 Task: Select the option "Only Workspace admins" in board creation restrictions.
Action: Mouse moved to (103, 179)
Screenshot: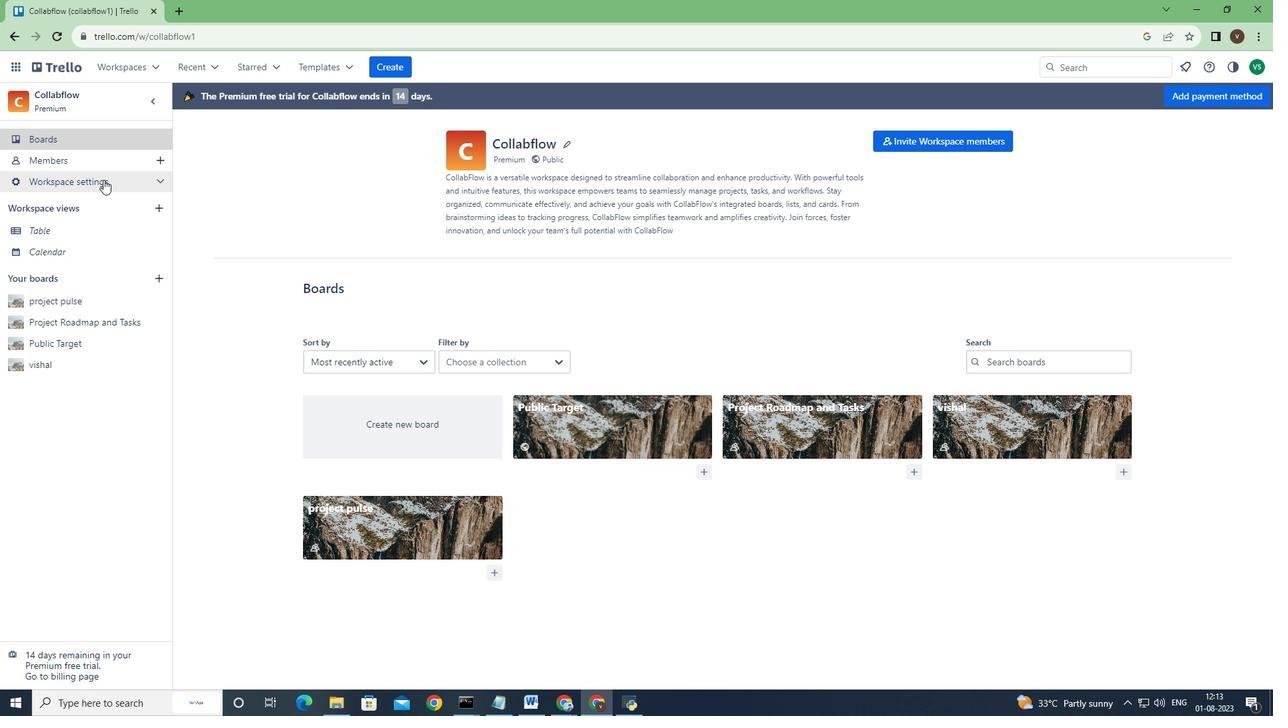 
Action: Mouse pressed left at (103, 179)
Screenshot: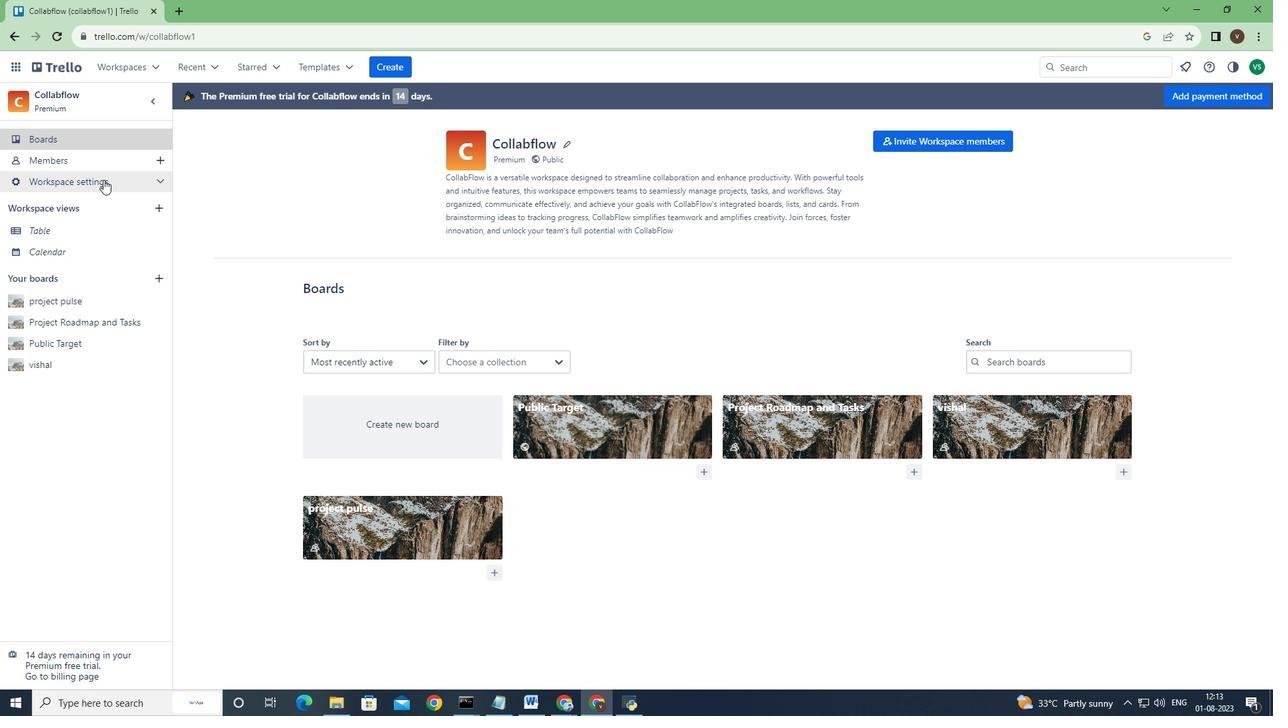 
Action: Mouse moved to (194, 203)
Screenshot: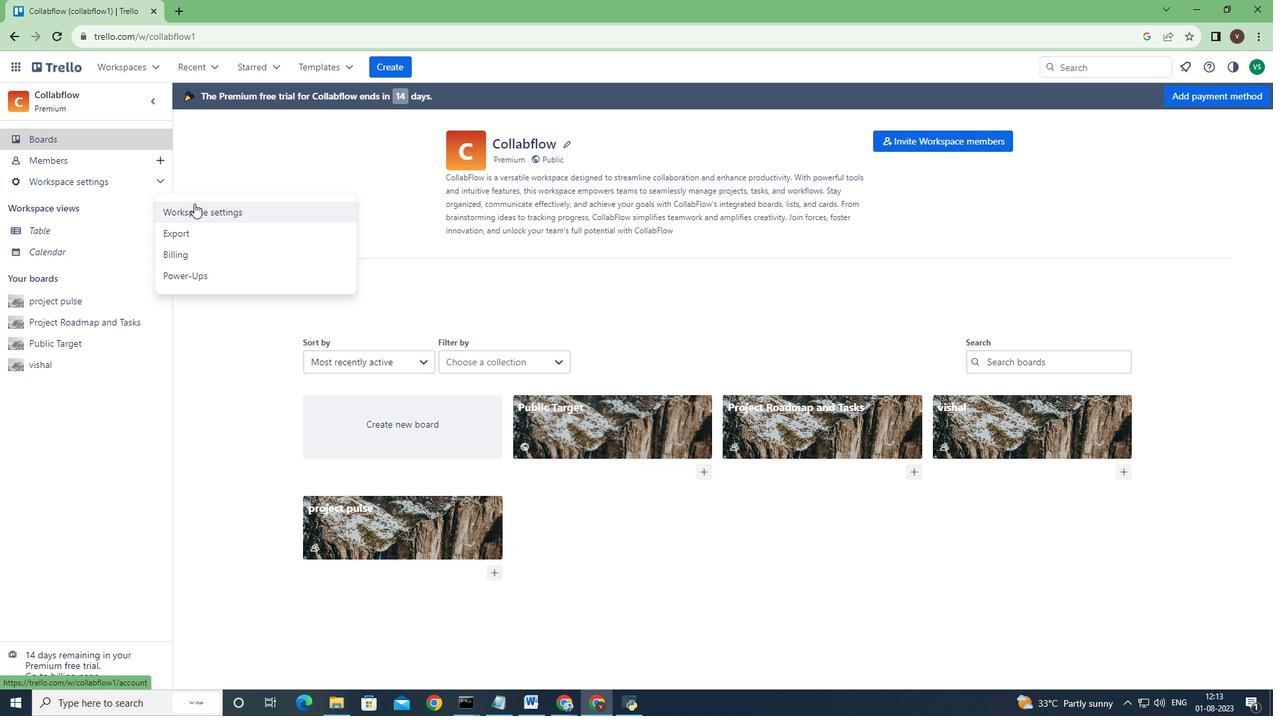 
Action: Mouse pressed left at (194, 203)
Screenshot: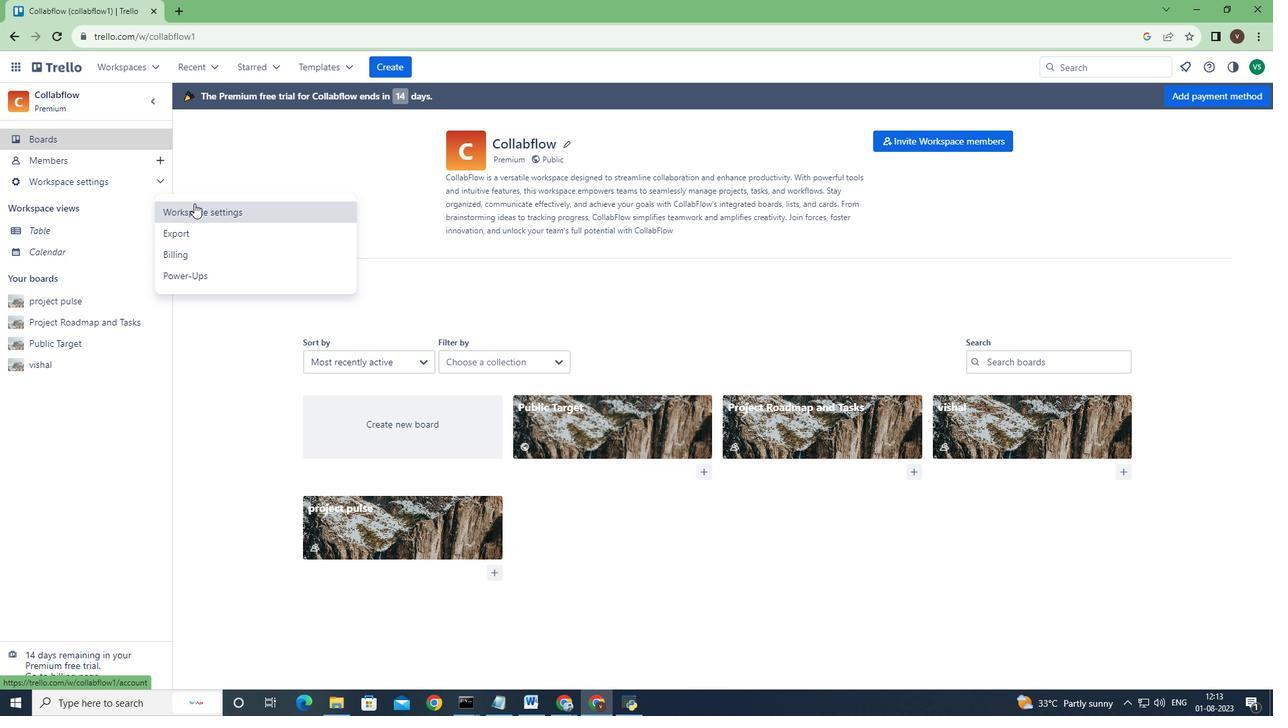 
Action: Mouse moved to (975, 500)
Screenshot: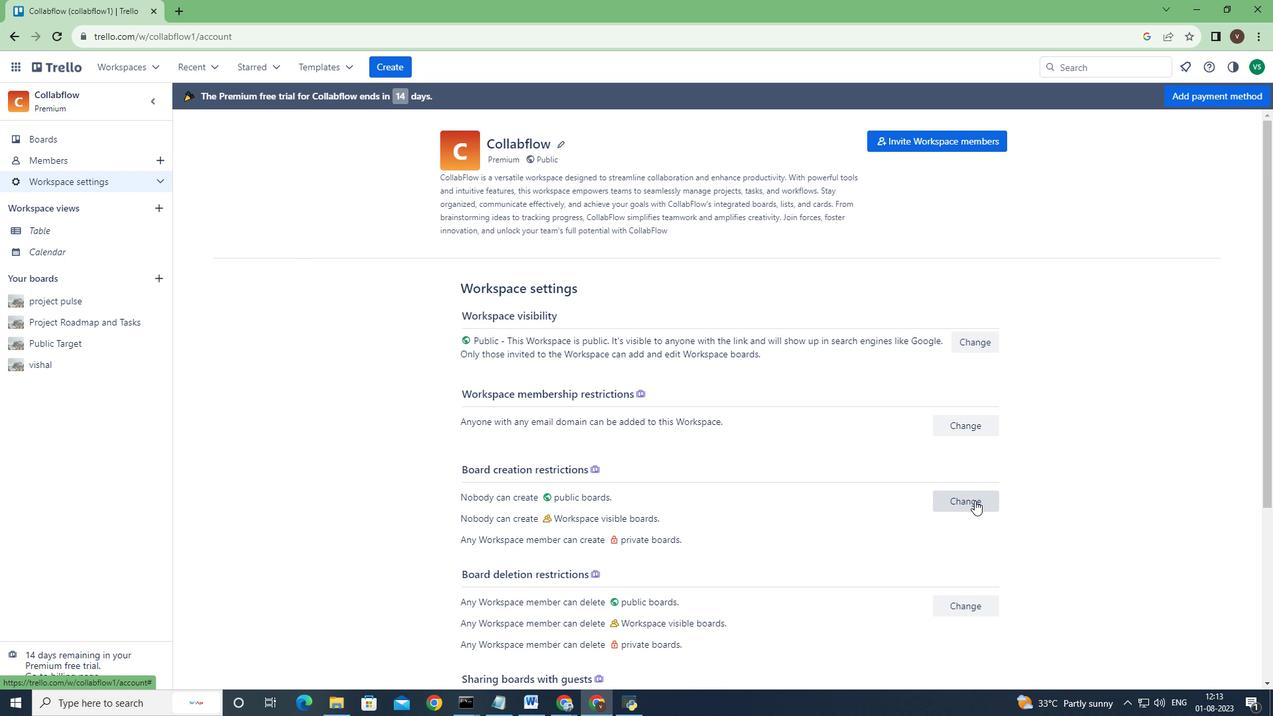 
Action: Mouse pressed left at (975, 500)
Screenshot: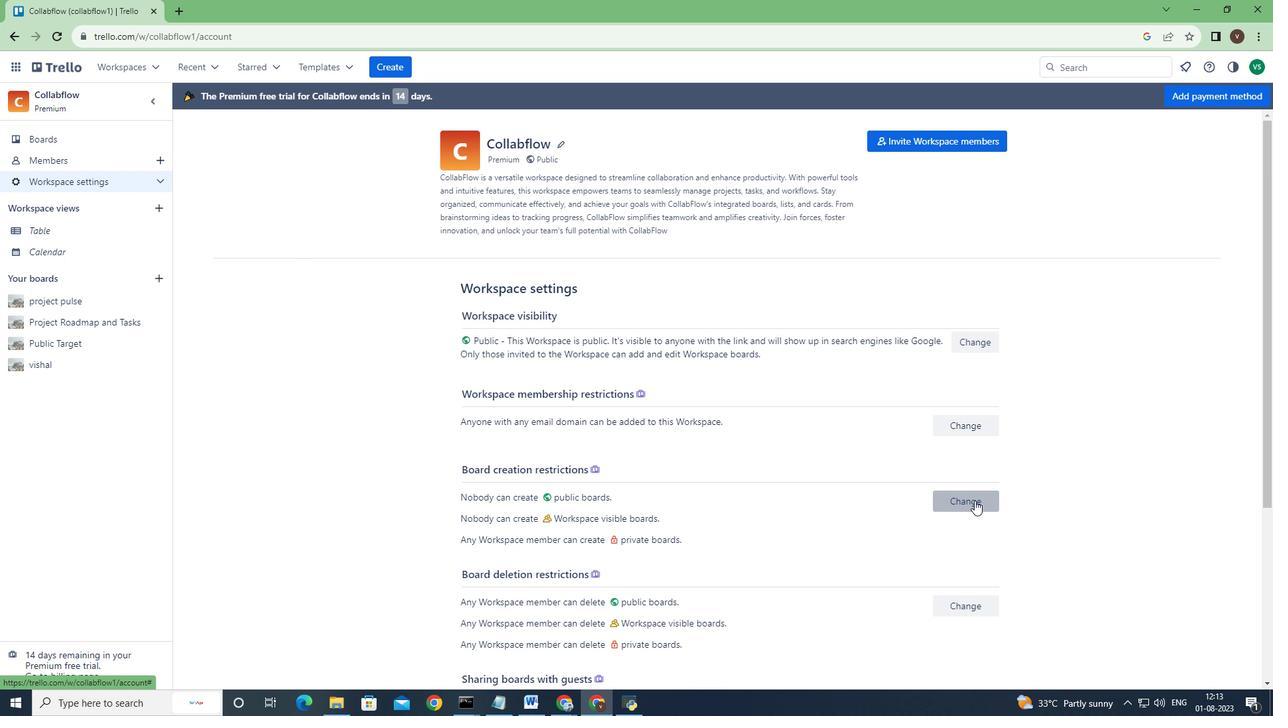
Action: Mouse moved to (995, 448)
Screenshot: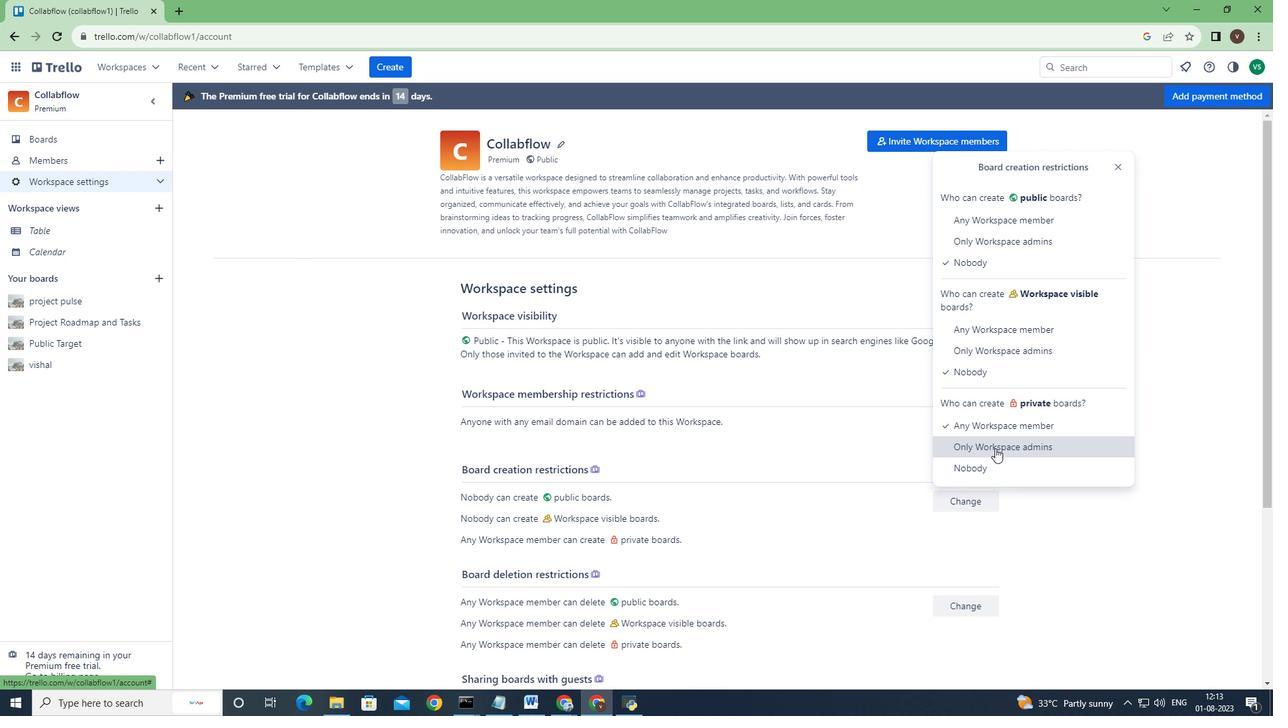 
Action: Mouse pressed left at (995, 448)
Screenshot: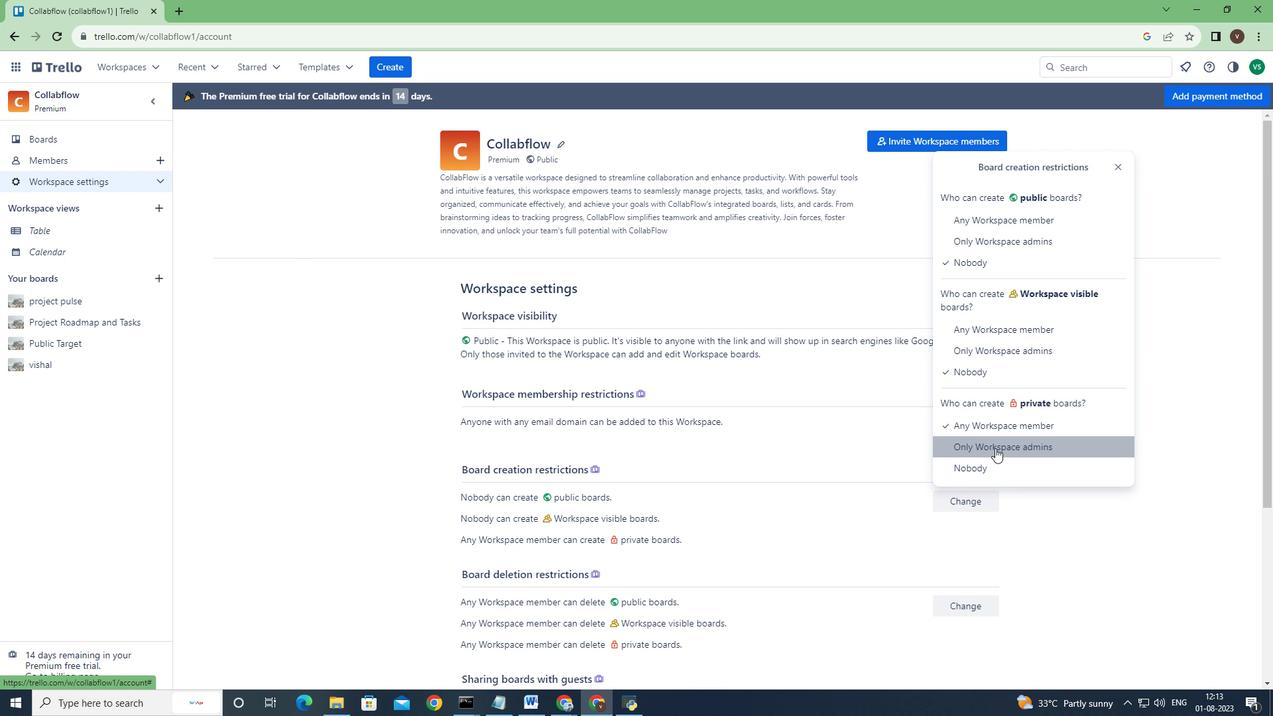 
Action: Mouse moved to (779, 468)
Screenshot: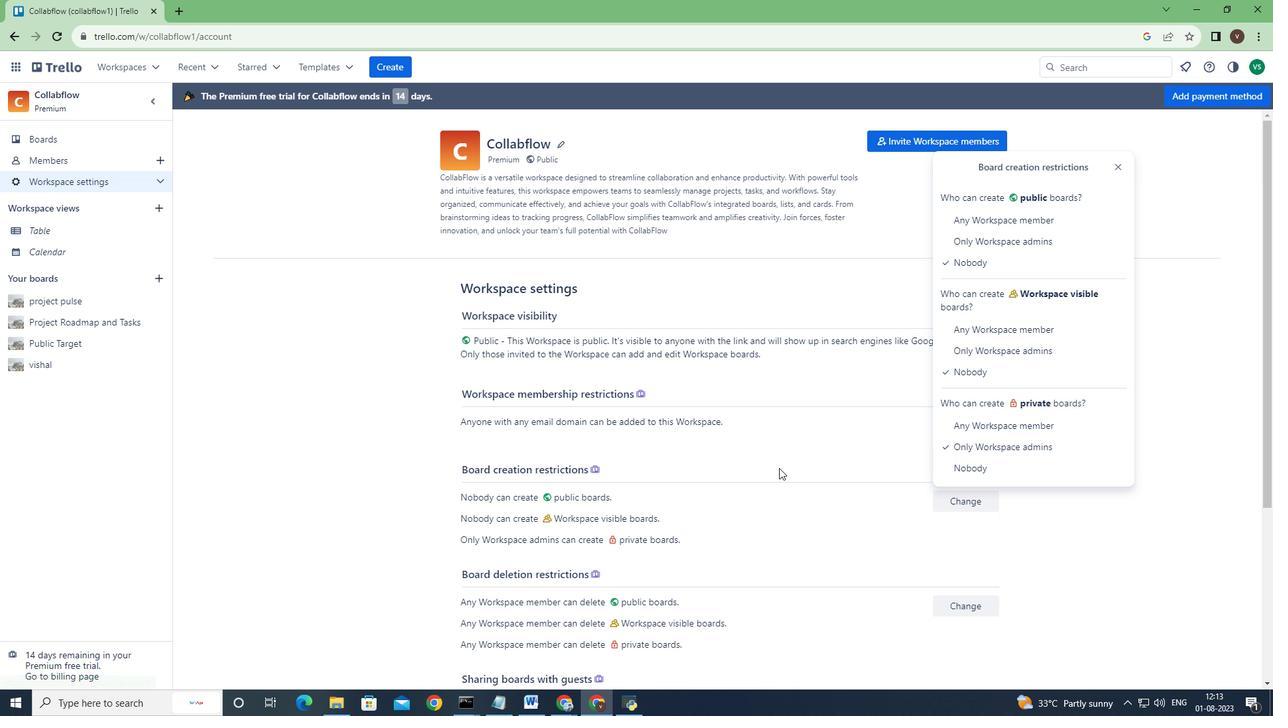 
